 Task: Change  the formatting of the data to 'Which is Less than 10, 'In conditional formating, put the option 'Light Red Fill with Drak Red Text. 'In the sheet  Expense Tracker Logbookbook
Action: Mouse moved to (526, 265)
Screenshot: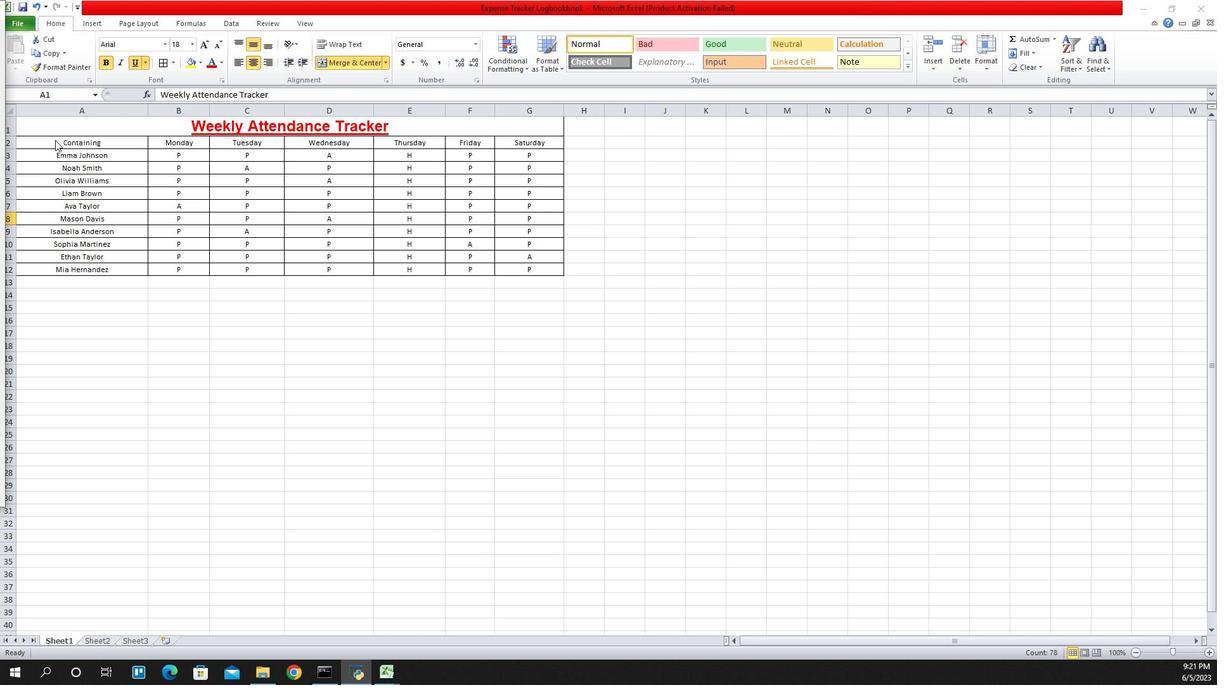 
Action: Mouse pressed left at (526, 265)
Screenshot: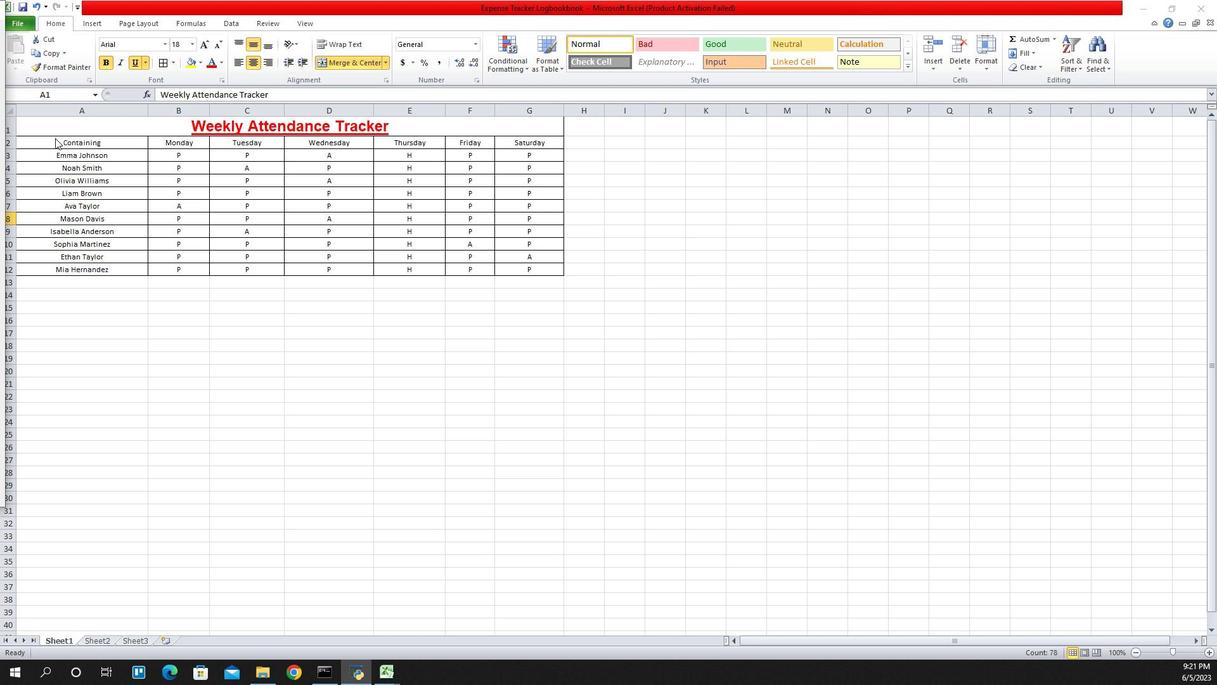 
Action: Mouse moved to (526, 265)
Screenshot: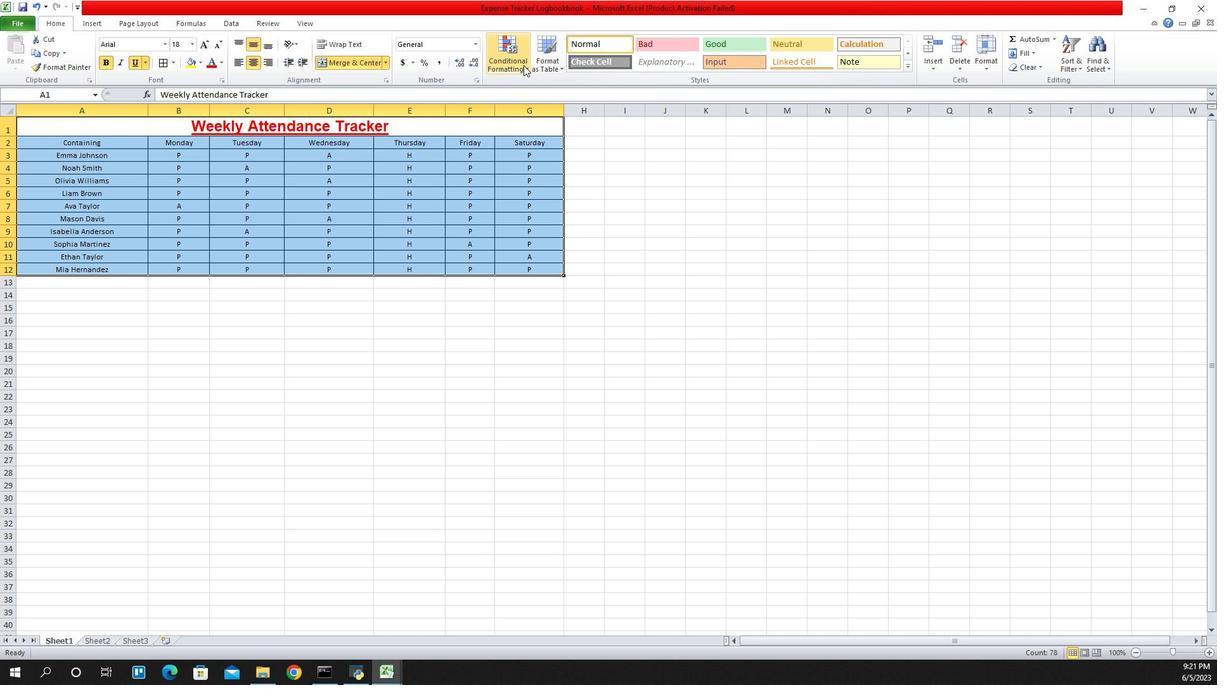 
Action: Mouse pressed left at (526, 265)
Screenshot: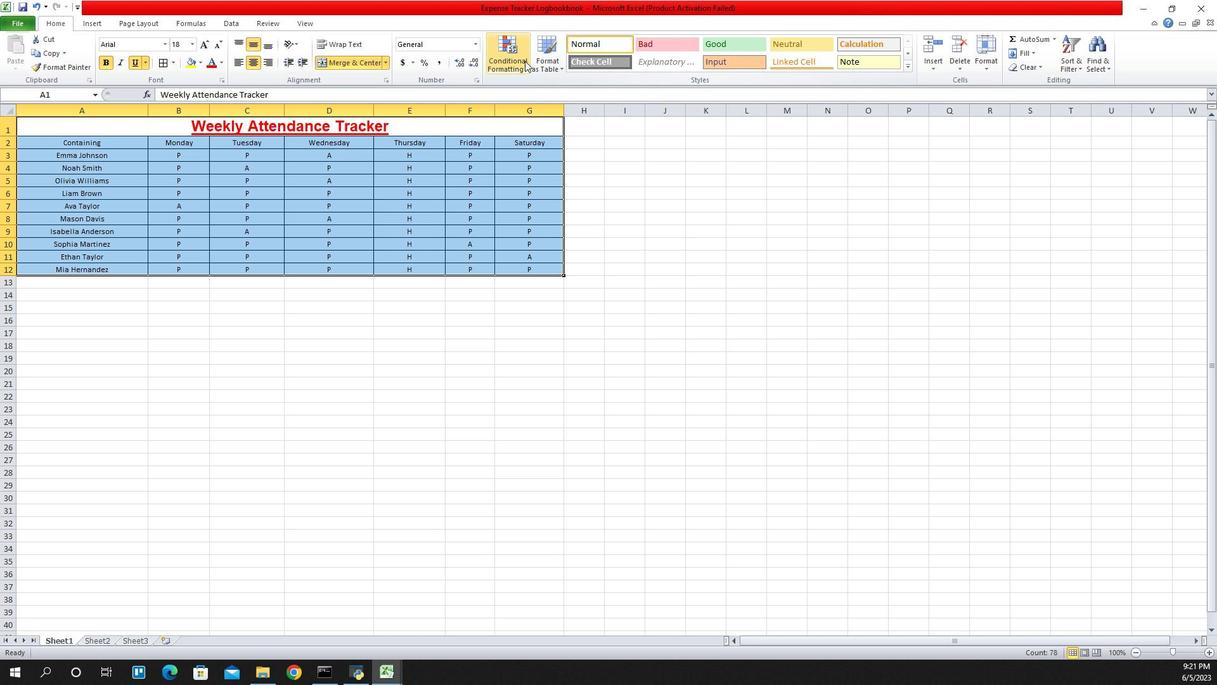 
Action: Mouse moved to (526, 265)
Screenshot: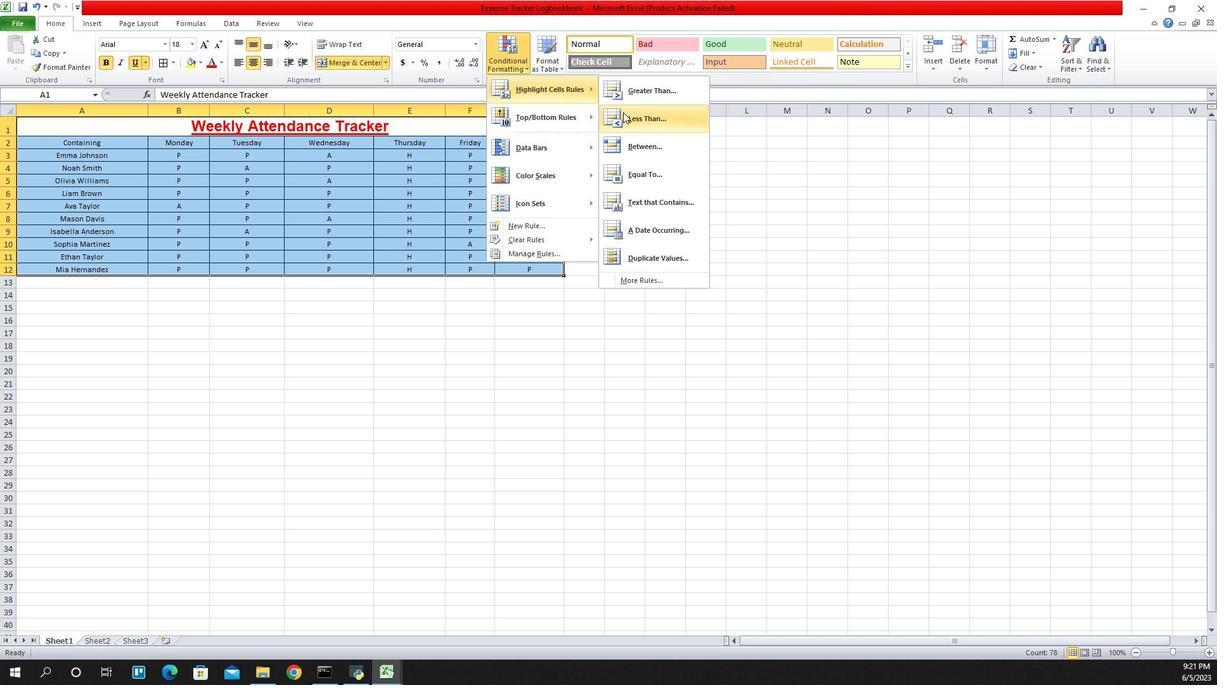 
Action: Mouse pressed left at (526, 265)
Screenshot: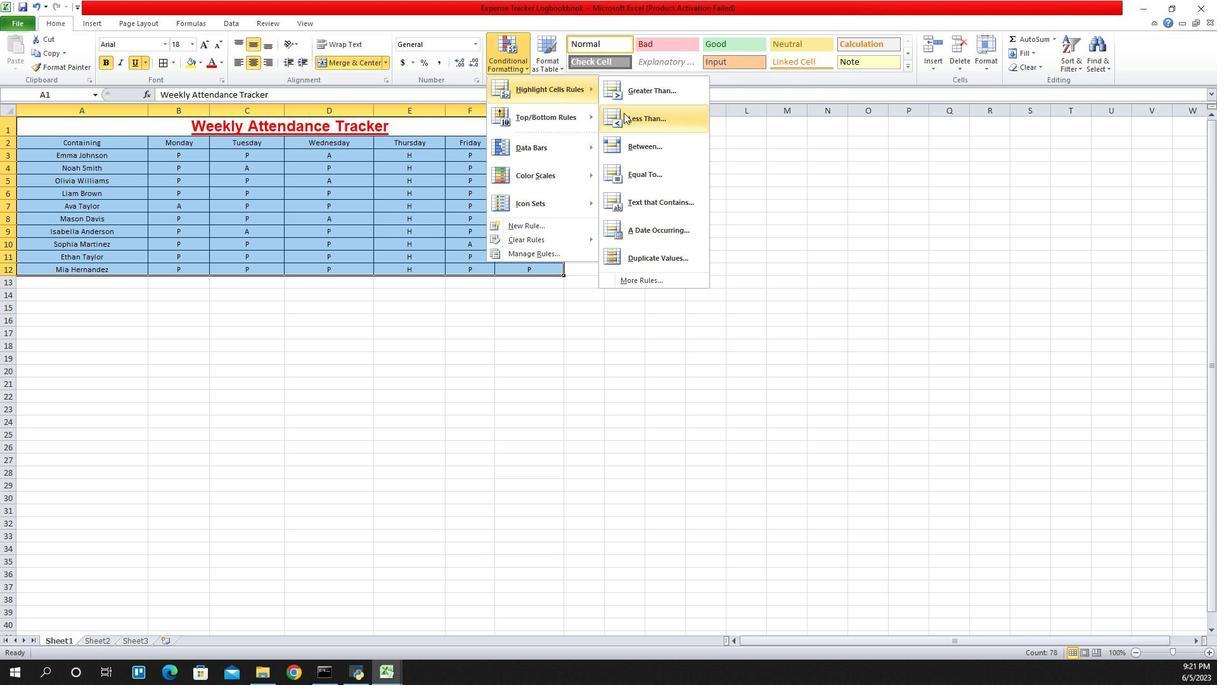 
Action: Key pressed 10
Screenshot: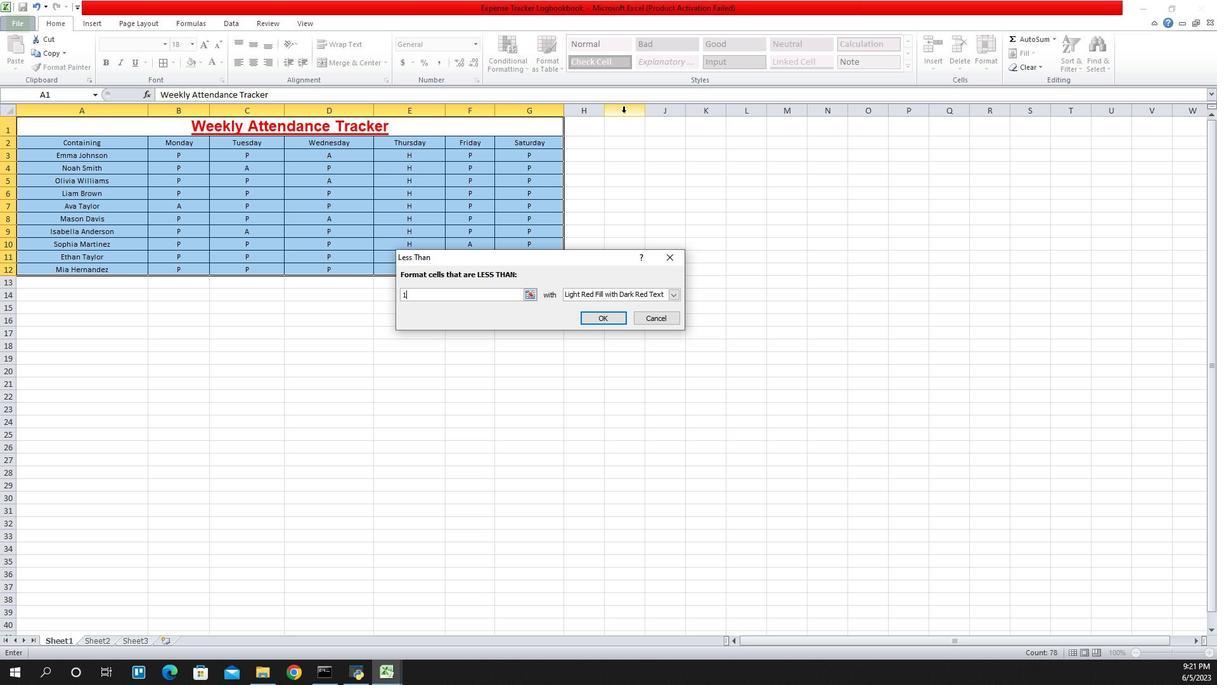
Action: Mouse moved to (526, 265)
Screenshot: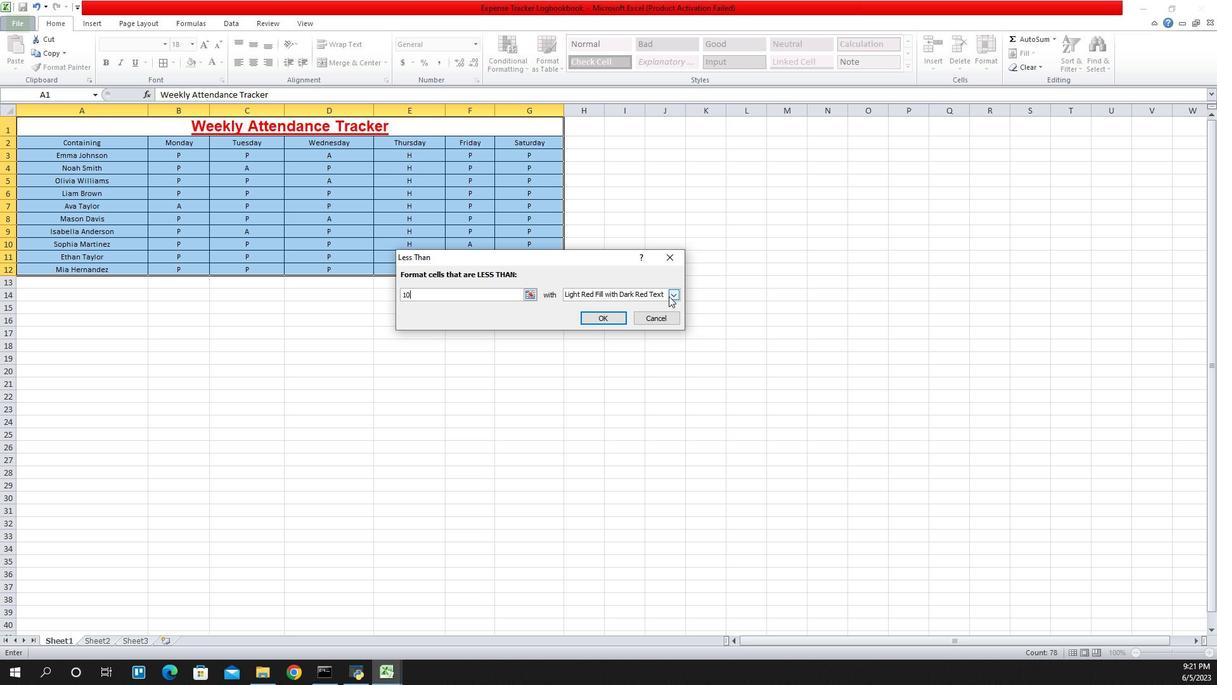 
Action: Mouse pressed left at (526, 265)
Screenshot: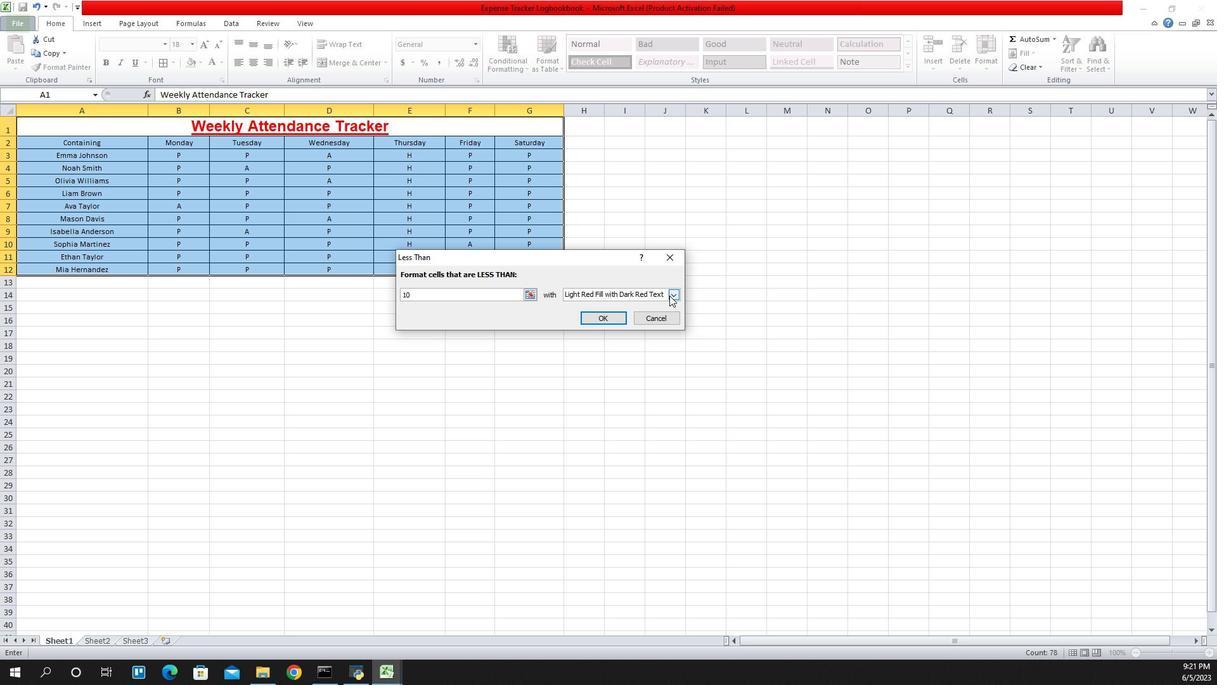 
Action: Mouse moved to (526, 265)
Screenshot: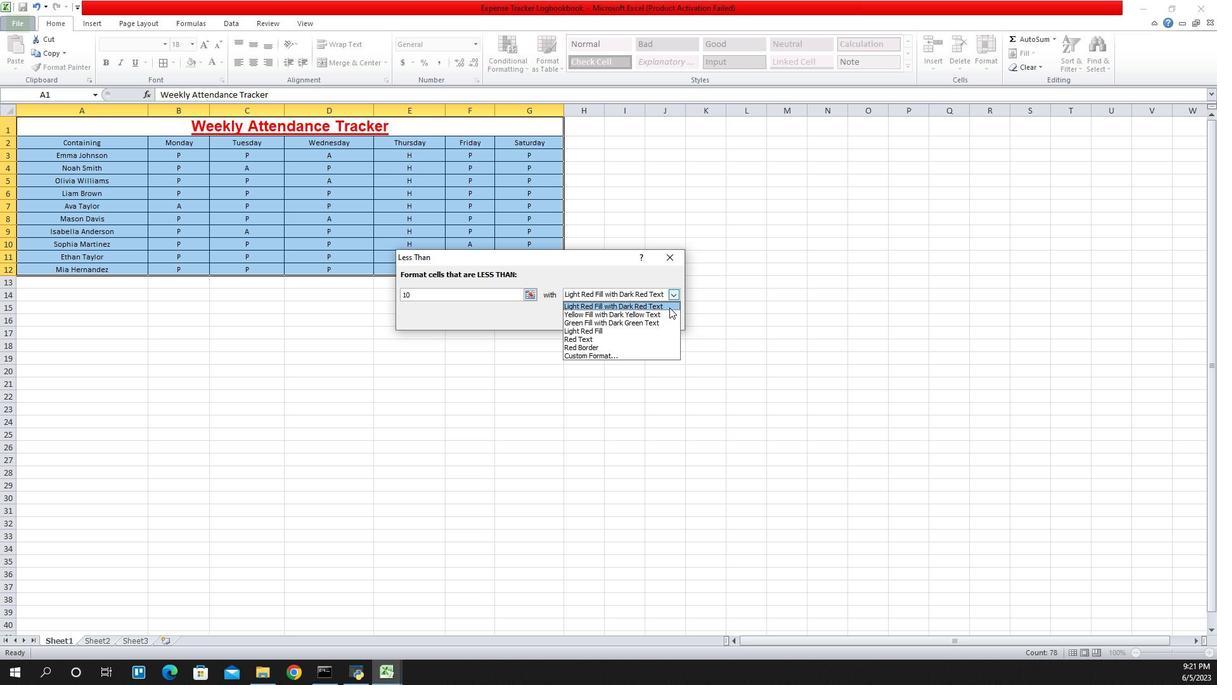 
Action: Mouse pressed left at (526, 265)
Screenshot: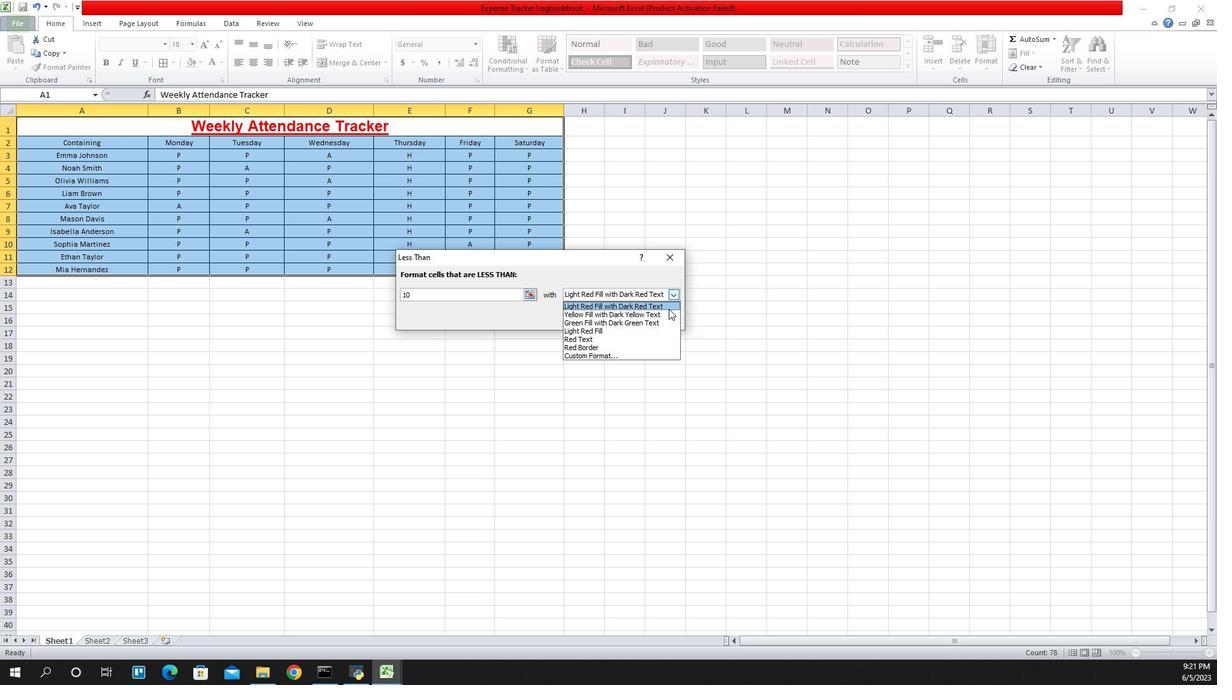 
Action: Mouse moved to (526, 265)
Screenshot: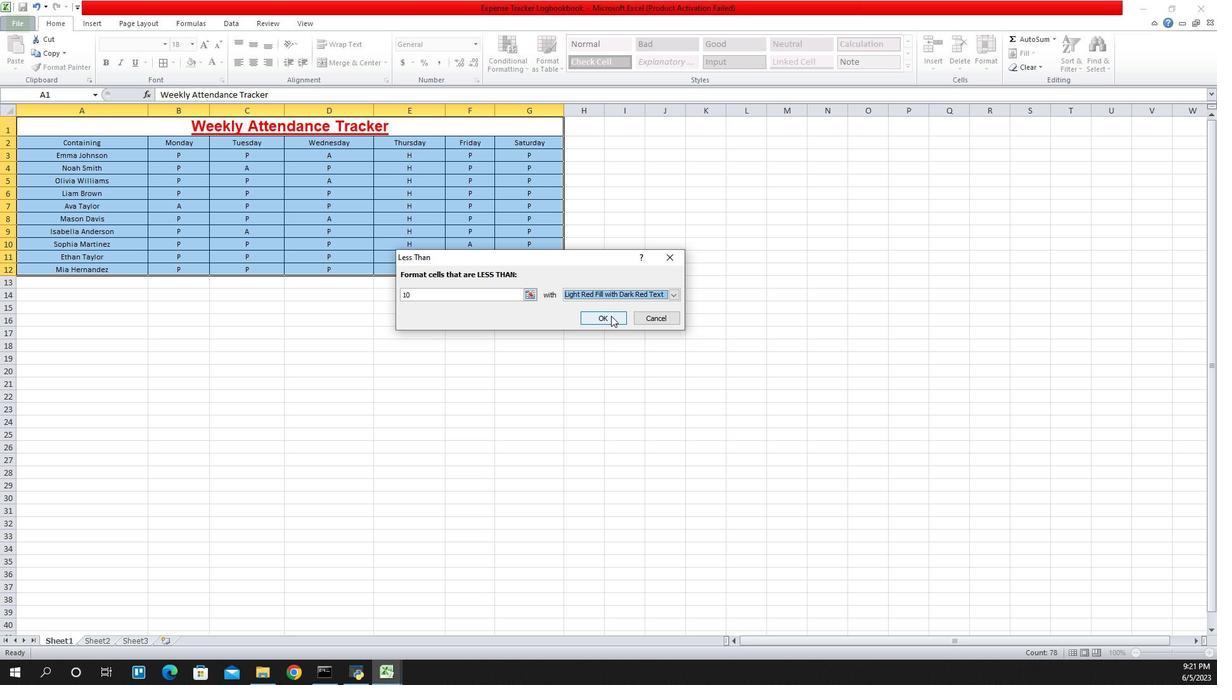 
Action: Mouse pressed left at (526, 265)
Screenshot: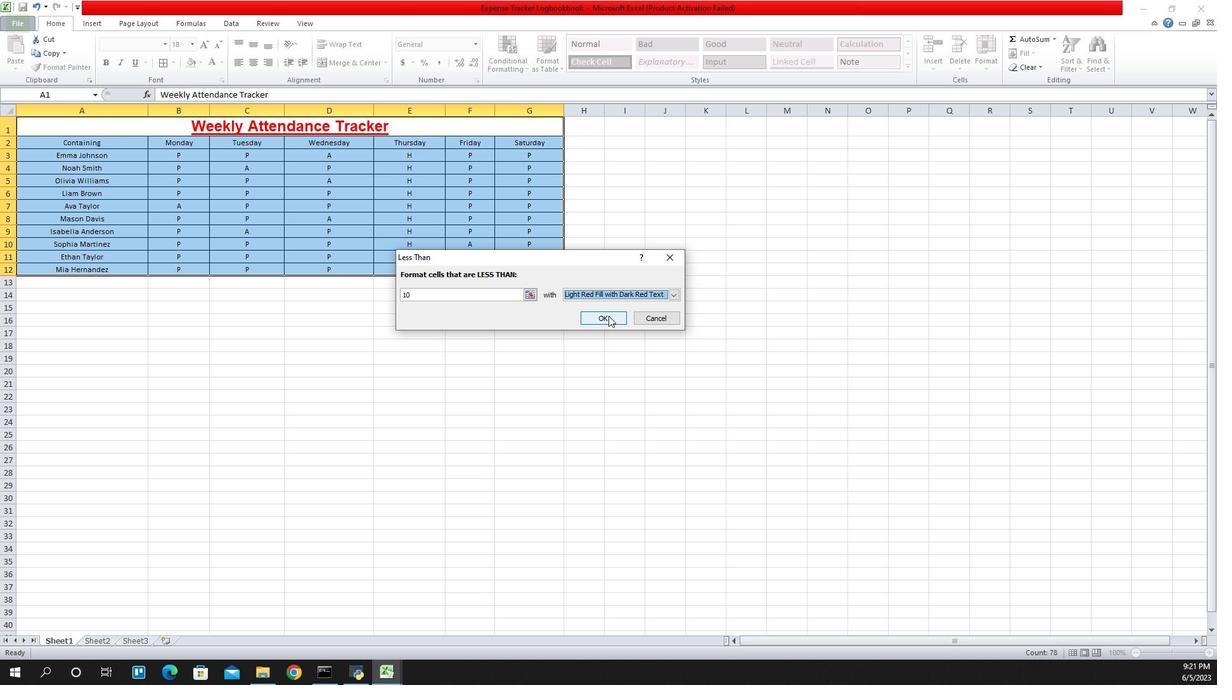 
Action: Mouse moved to (526, 265)
Screenshot: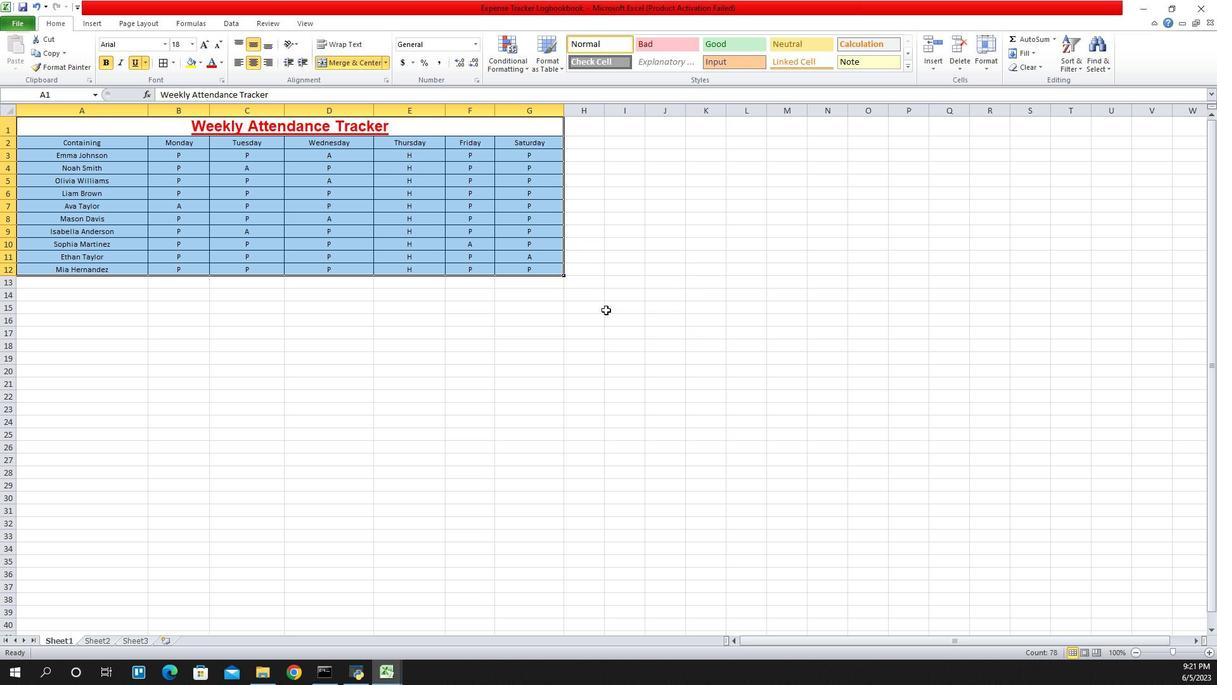 
